 Task: Check the percentage active listings of natural gas utilities in the last 5 years.
Action: Mouse moved to (887, 200)
Screenshot: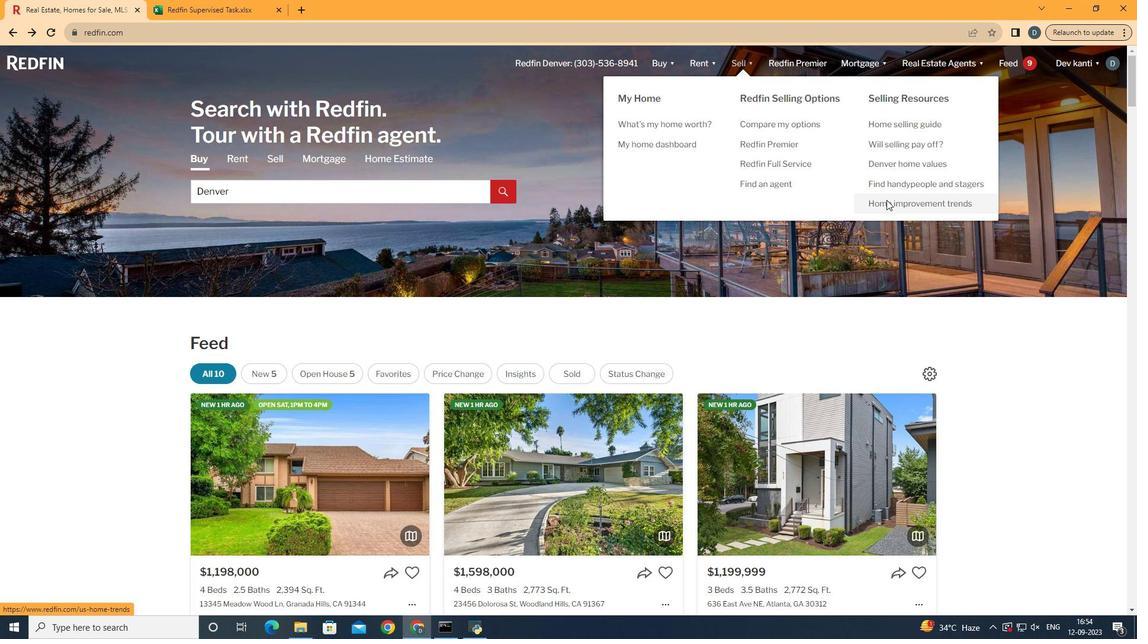 
Action: Mouse pressed left at (887, 200)
Screenshot: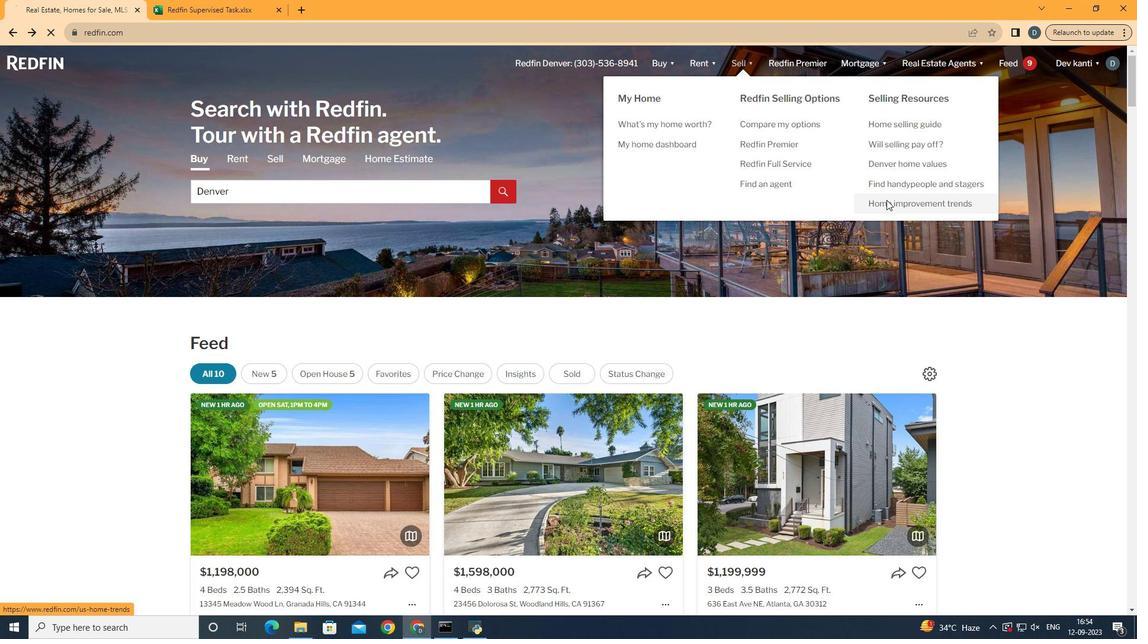 
Action: Mouse moved to (295, 231)
Screenshot: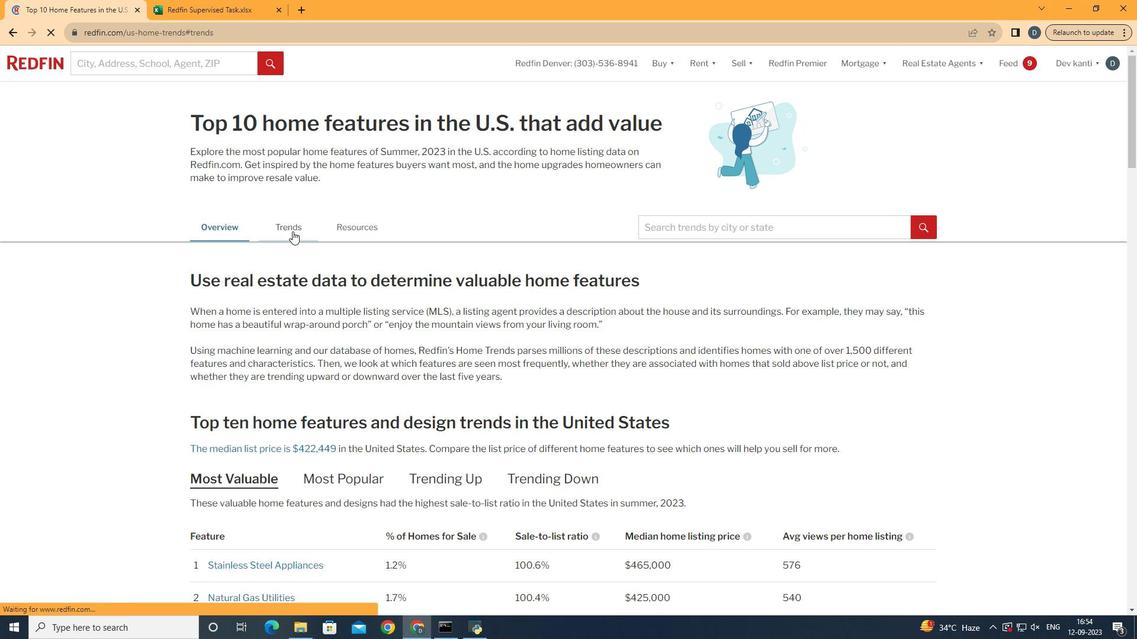 
Action: Mouse pressed left at (295, 231)
Screenshot: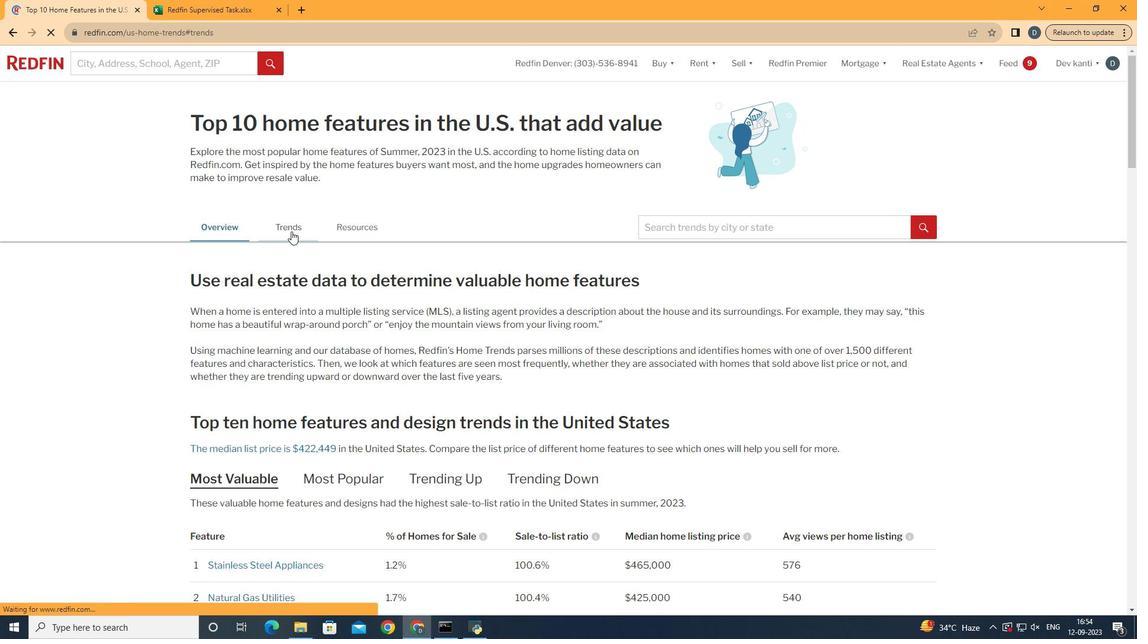 
Action: Mouse moved to (466, 322)
Screenshot: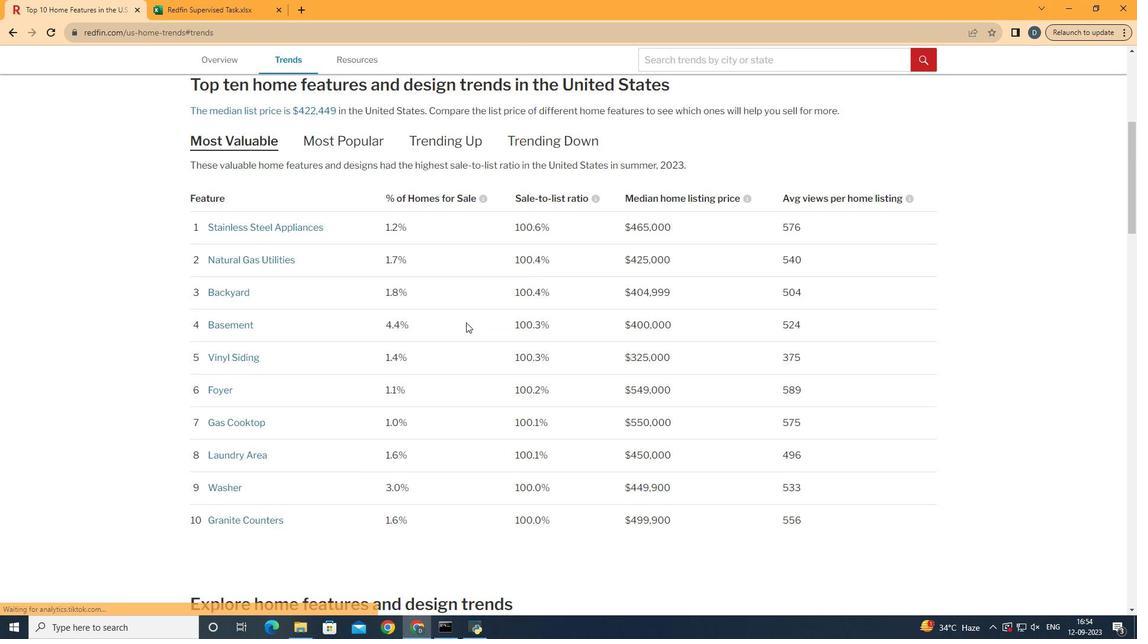 
Action: Mouse scrolled (466, 322) with delta (0, 0)
Screenshot: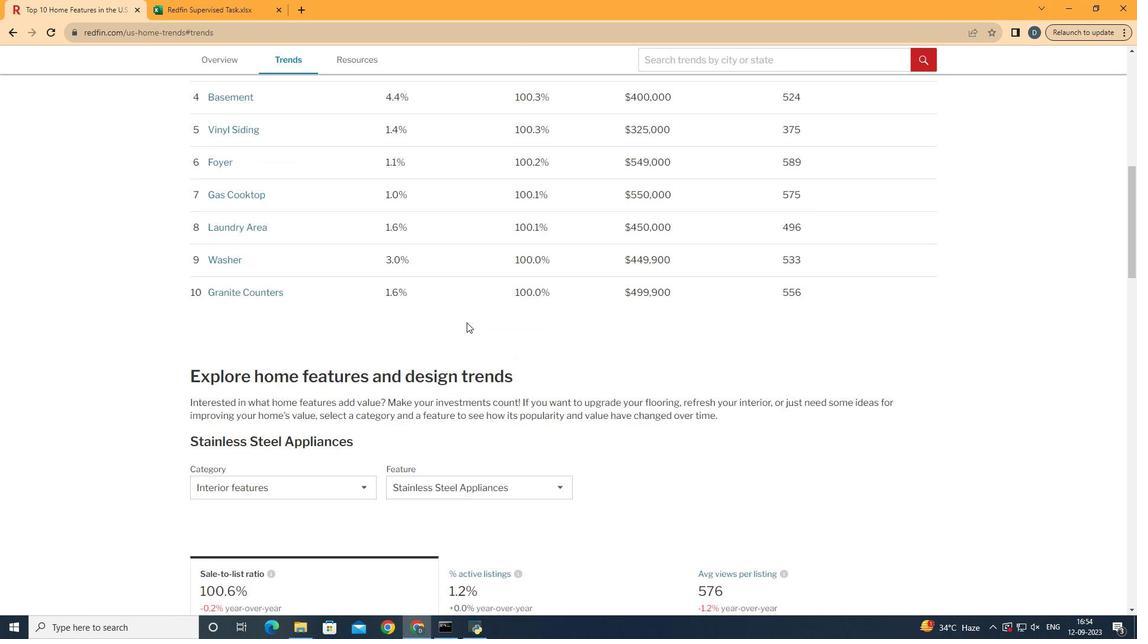 
Action: Mouse moved to (466, 322)
Screenshot: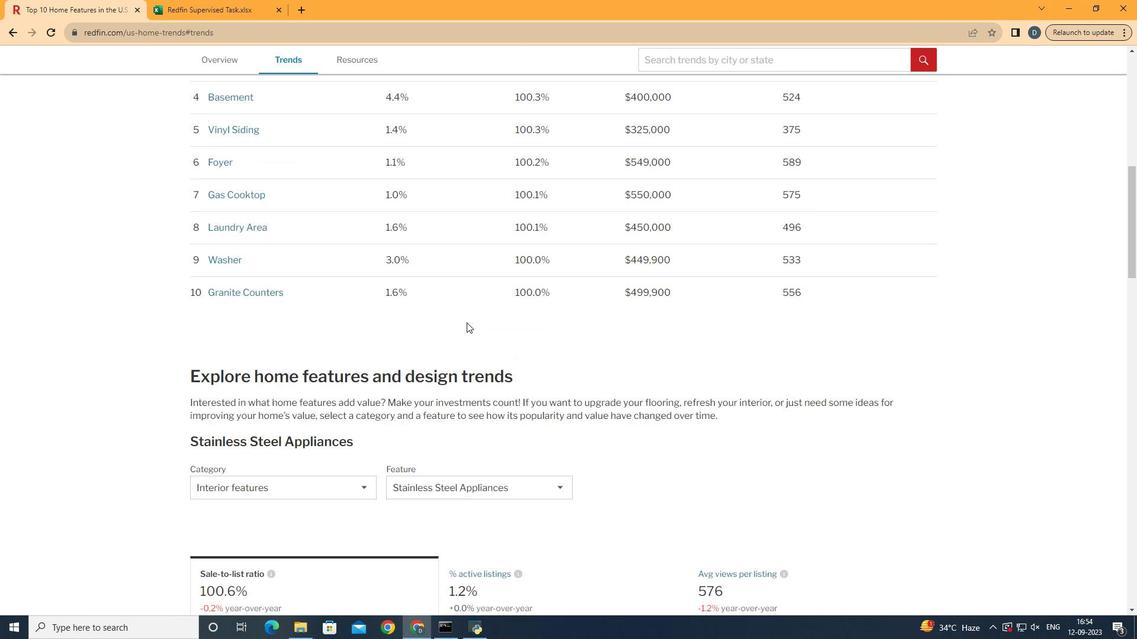 
Action: Mouse scrolled (466, 322) with delta (0, 0)
Screenshot: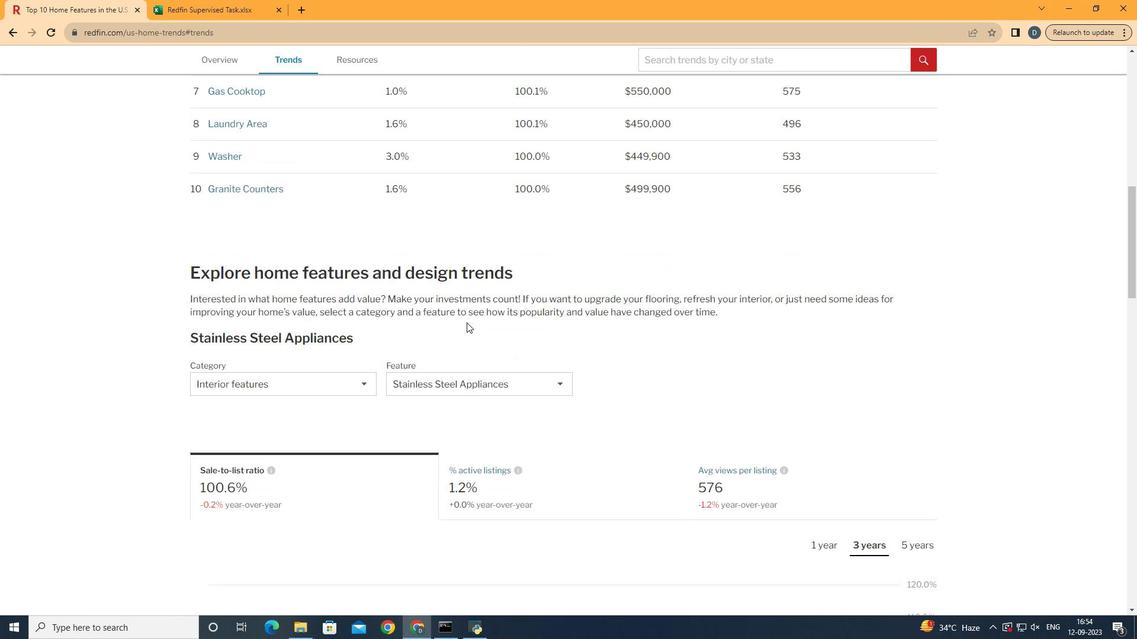 
Action: Mouse scrolled (466, 322) with delta (0, 0)
Screenshot: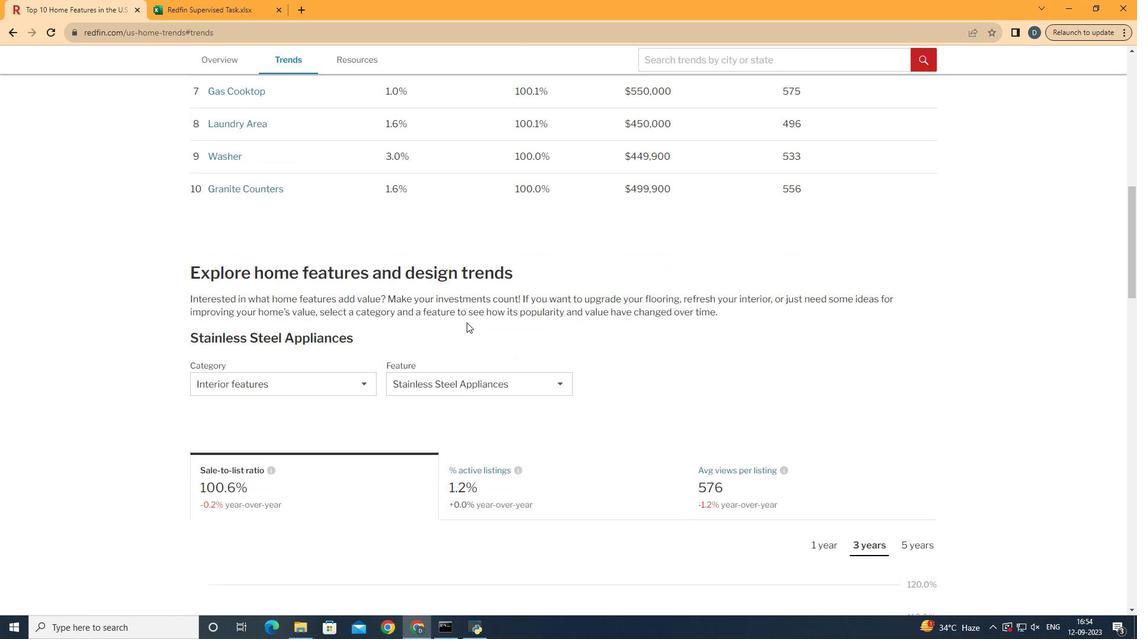
Action: Mouse scrolled (466, 322) with delta (0, 0)
Screenshot: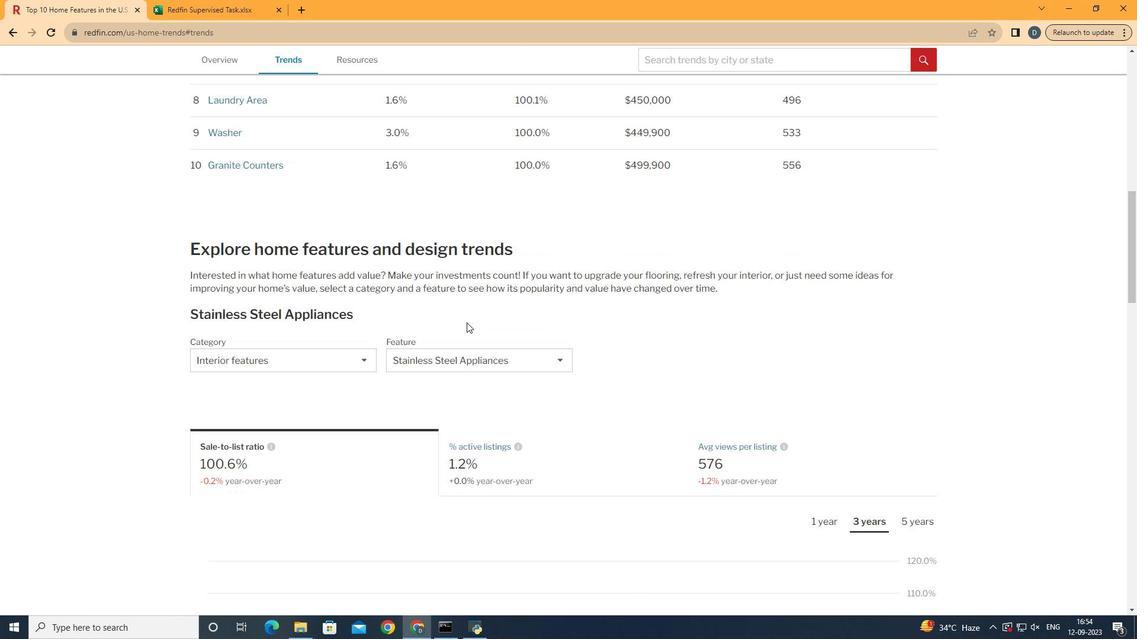 
Action: Mouse scrolled (466, 322) with delta (0, 0)
Screenshot: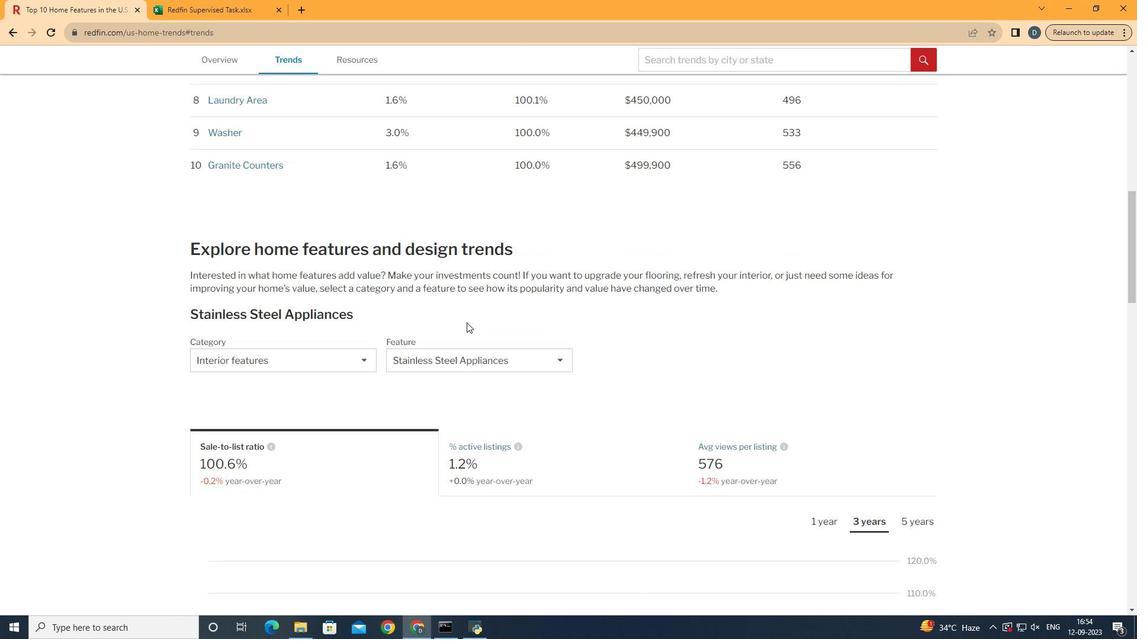 
Action: Mouse scrolled (466, 322) with delta (0, 0)
Screenshot: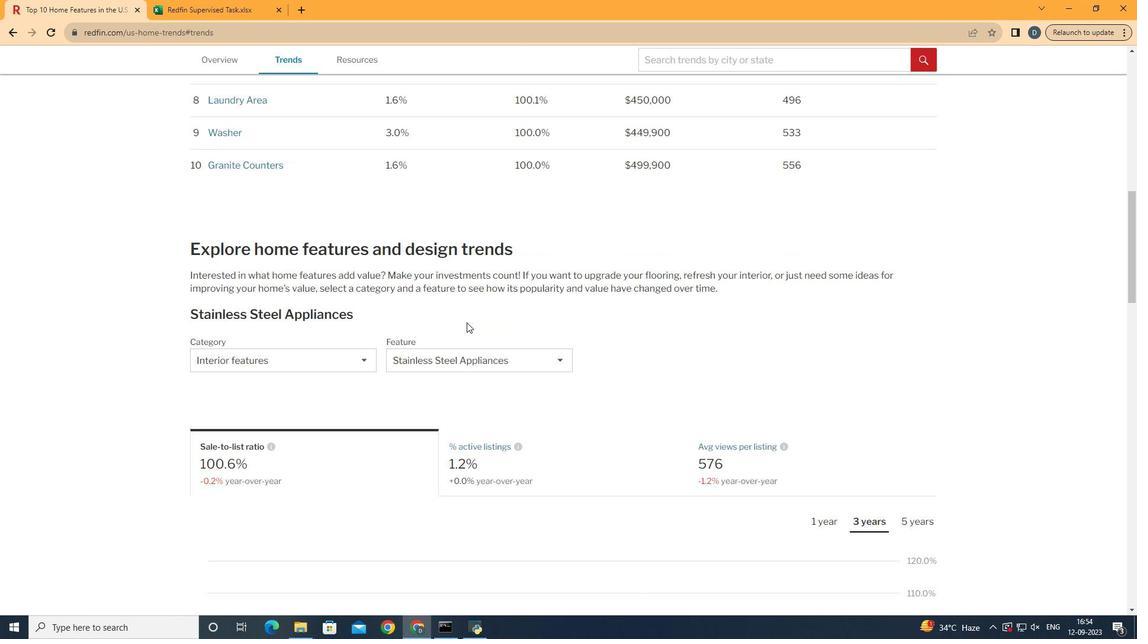 
Action: Mouse scrolled (466, 322) with delta (0, 0)
Screenshot: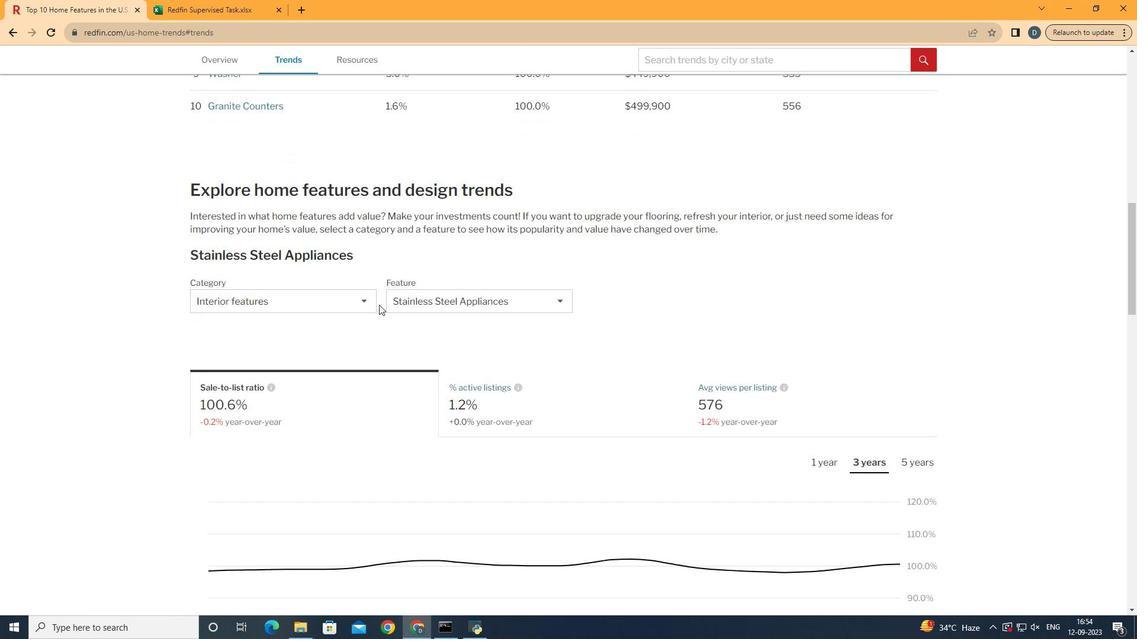 
Action: Mouse moved to (365, 298)
Screenshot: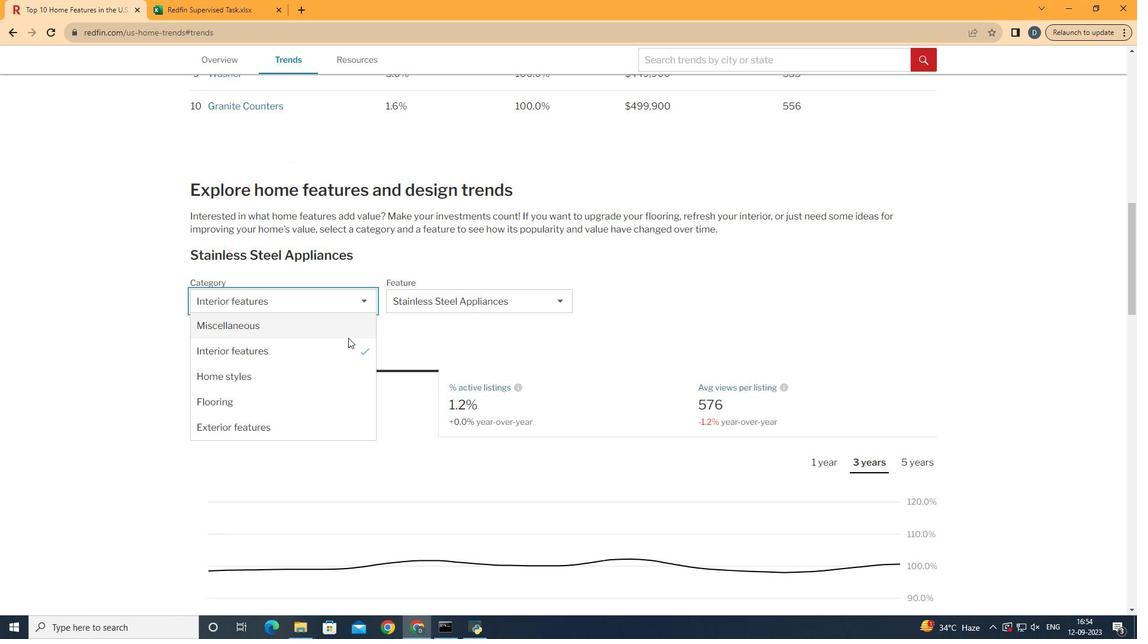 
Action: Mouse pressed left at (365, 298)
Screenshot: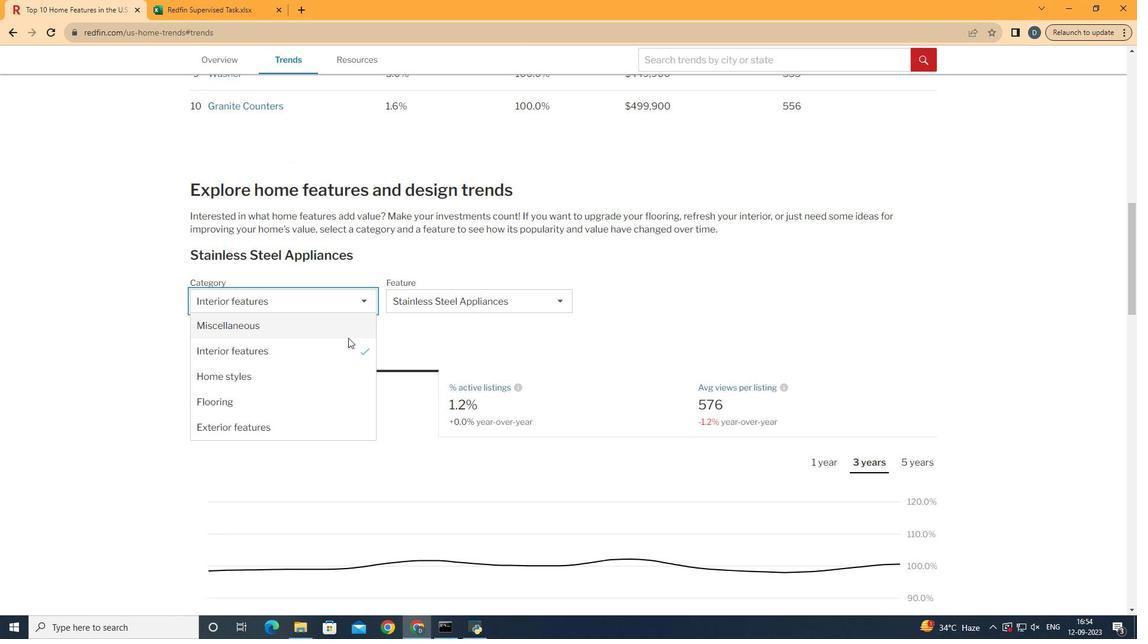 
Action: Mouse moved to (344, 356)
Screenshot: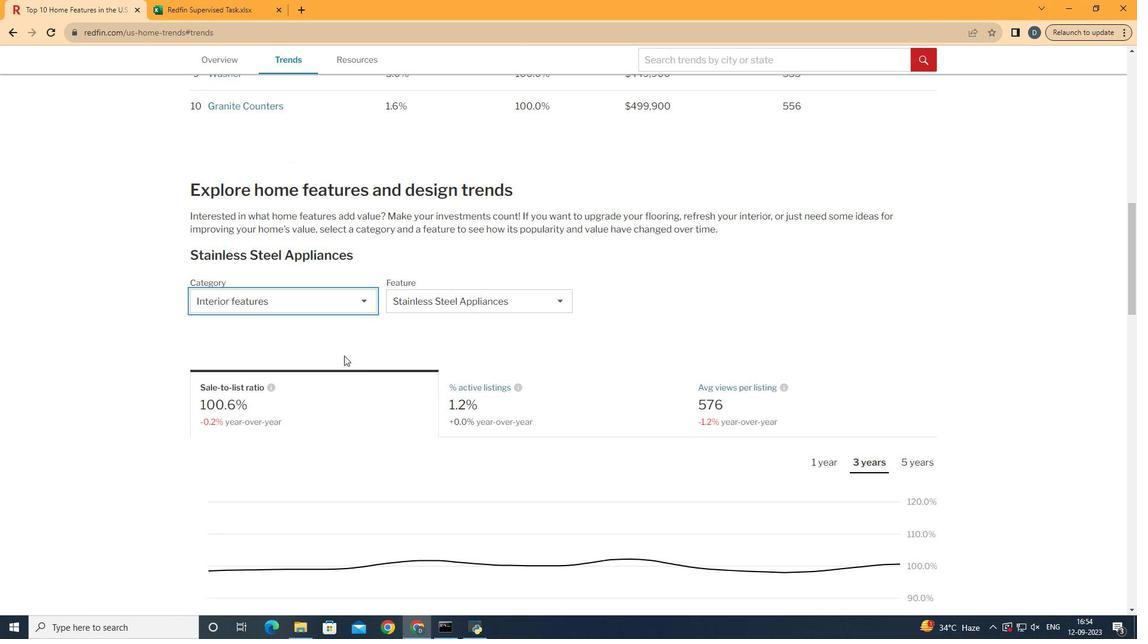 
Action: Mouse pressed left at (344, 356)
Screenshot: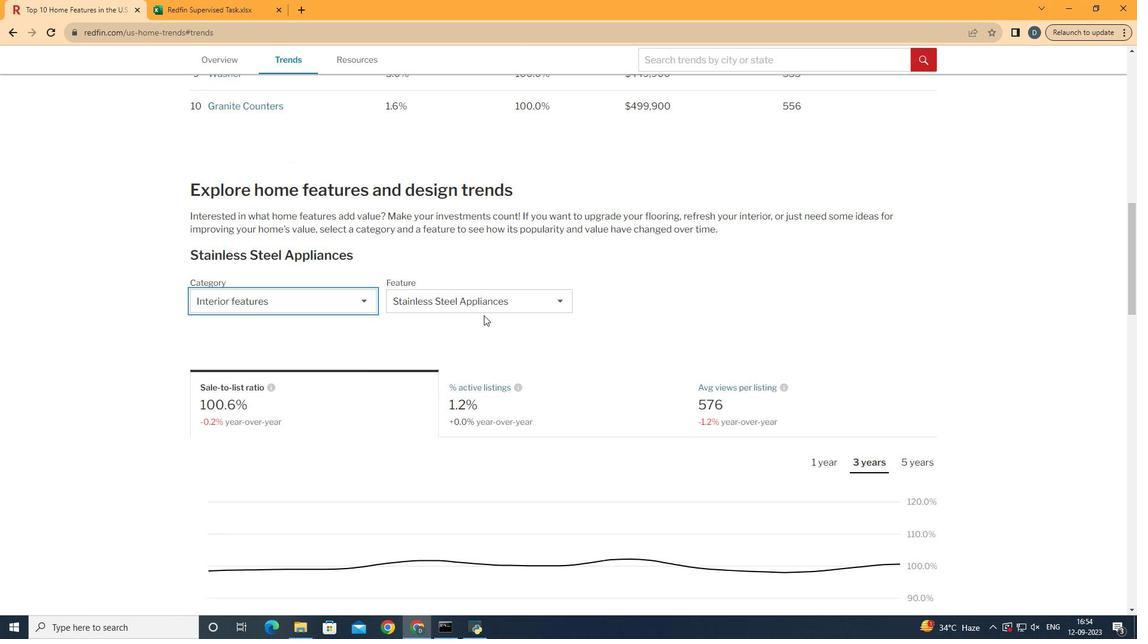 
Action: Mouse moved to (501, 309)
Screenshot: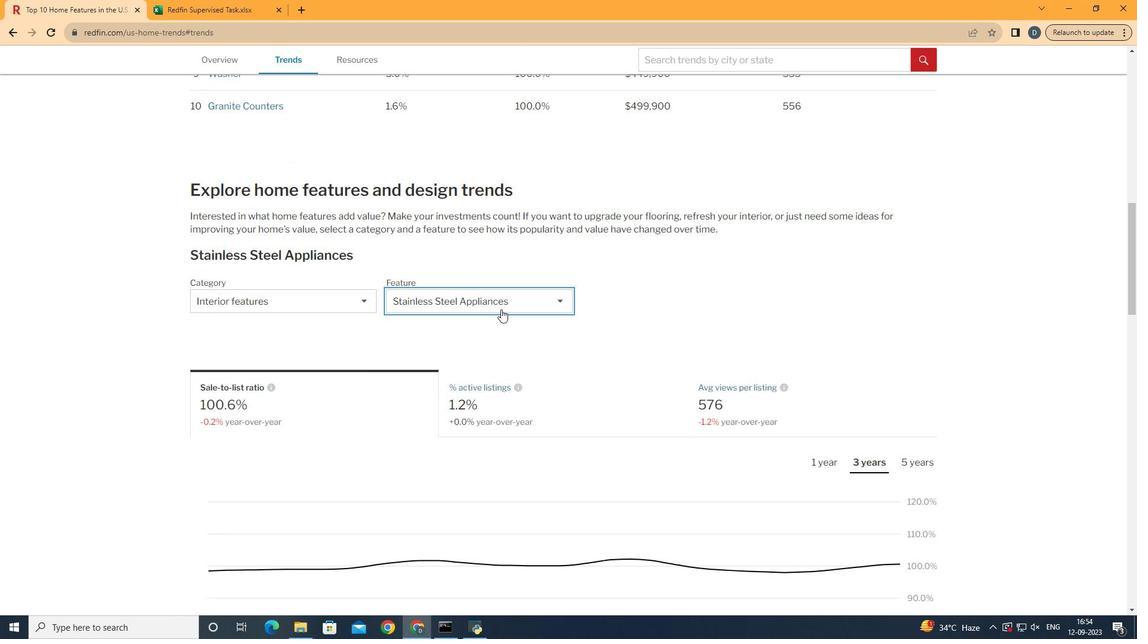 
Action: Mouse pressed left at (501, 309)
Screenshot: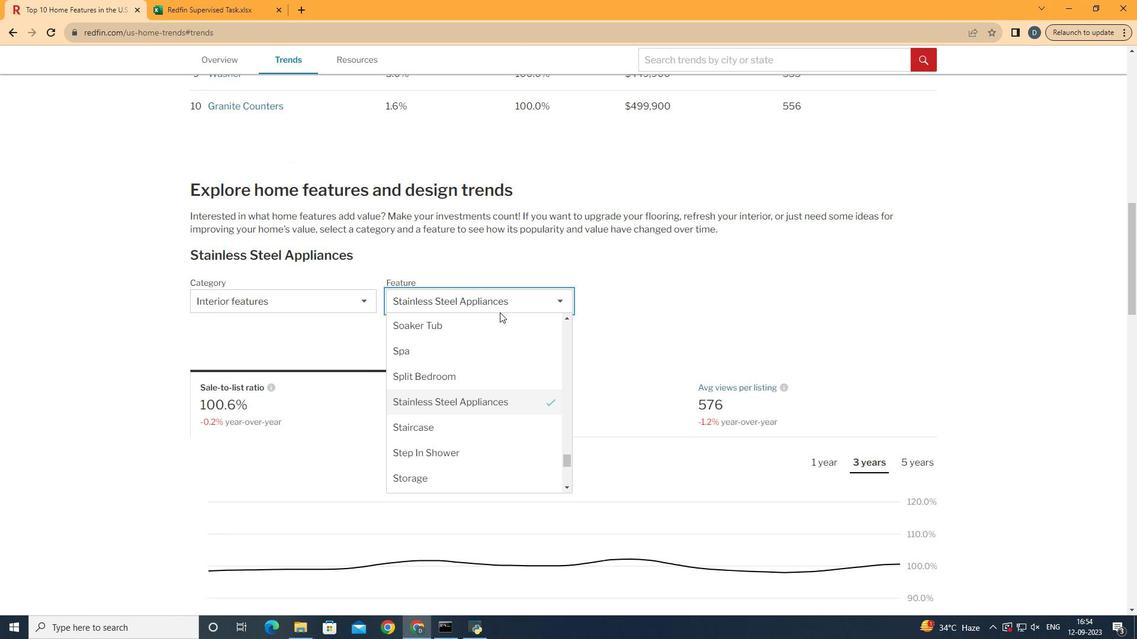 
Action: Mouse moved to (476, 376)
Screenshot: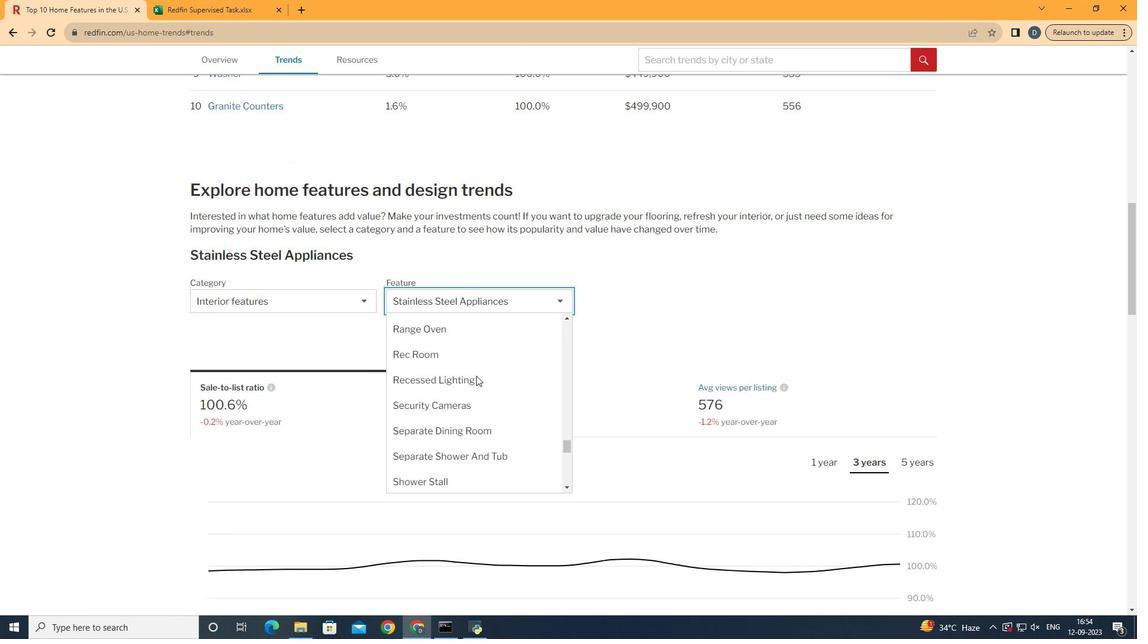 
Action: Mouse scrolled (476, 377) with delta (0, 0)
Screenshot: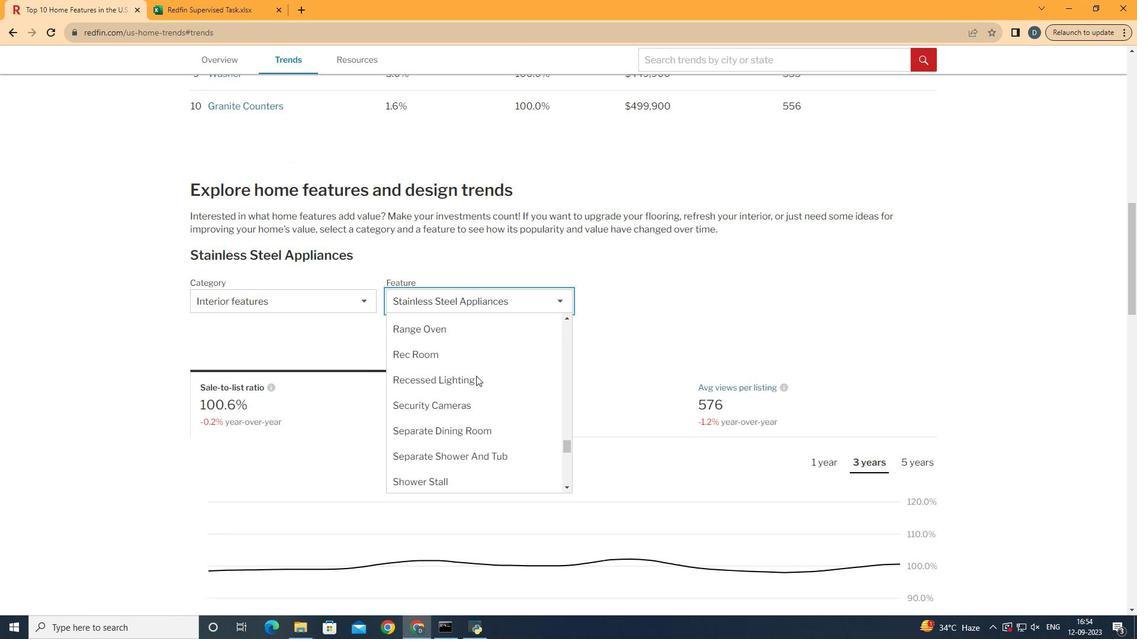 
Action: Mouse moved to (476, 376)
Screenshot: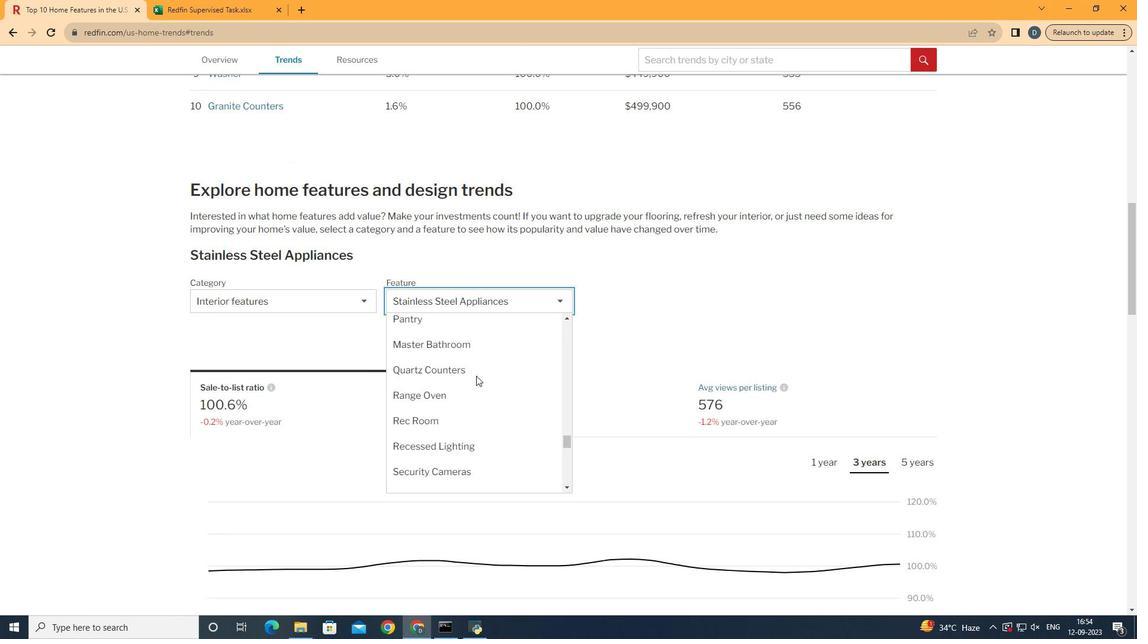 
Action: Mouse scrolled (476, 376) with delta (0, 0)
Screenshot: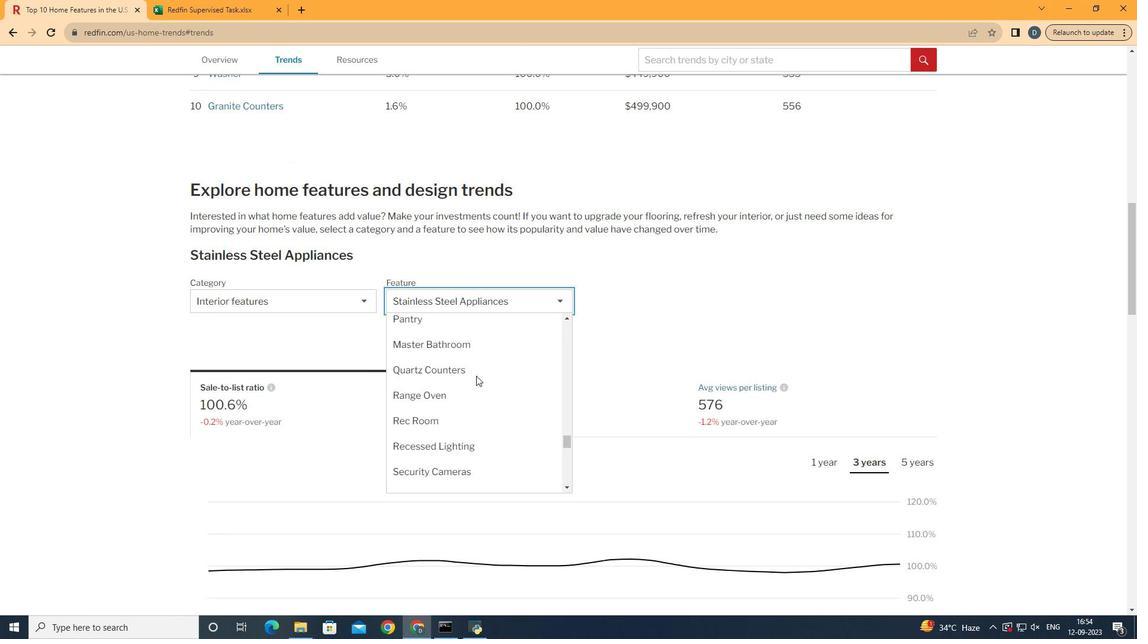 
Action: Mouse scrolled (476, 376) with delta (0, 0)
Screenshot: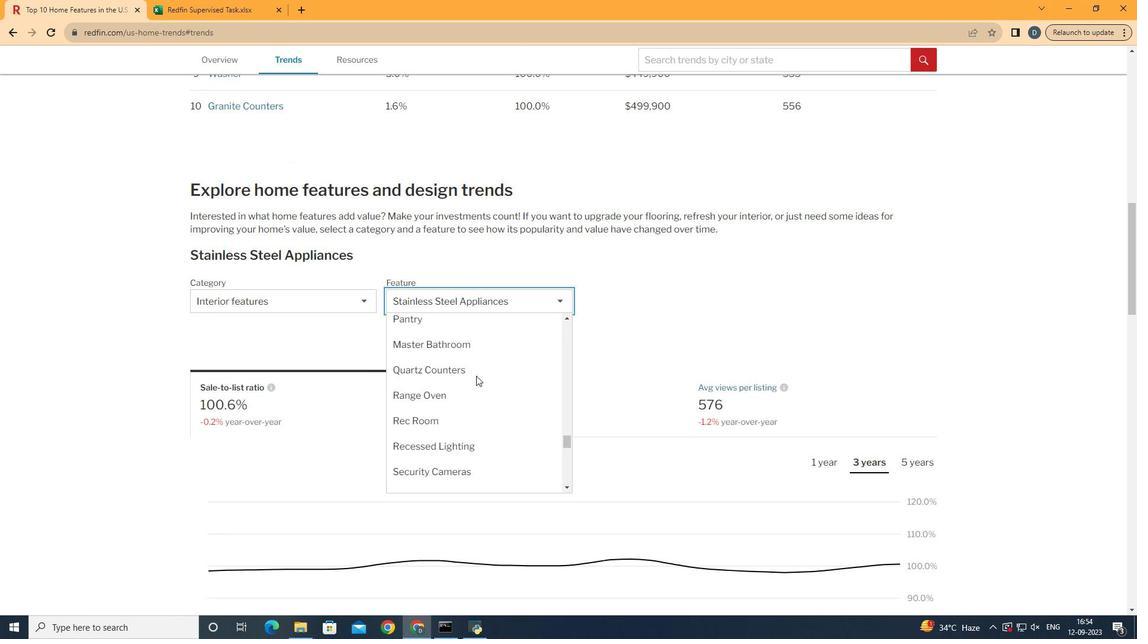 
Action: Mouse scrolled (476, 376) with delta (0, 0)
Screenshot: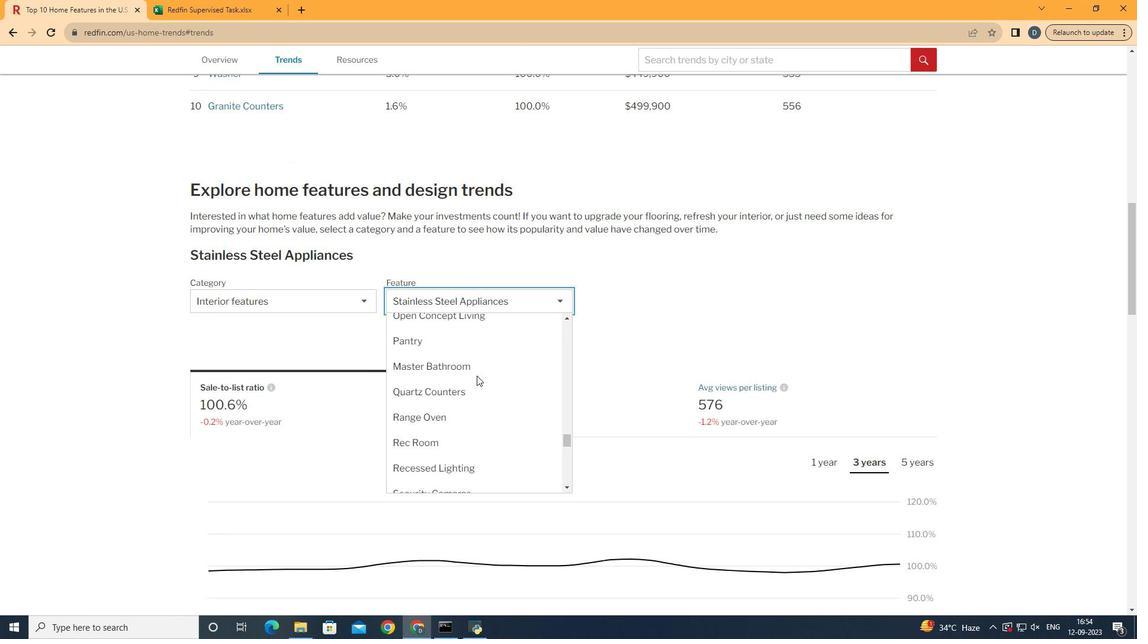 
Action: Mouse scrolled (476, 376) with delta (0, 0)
Screenshot: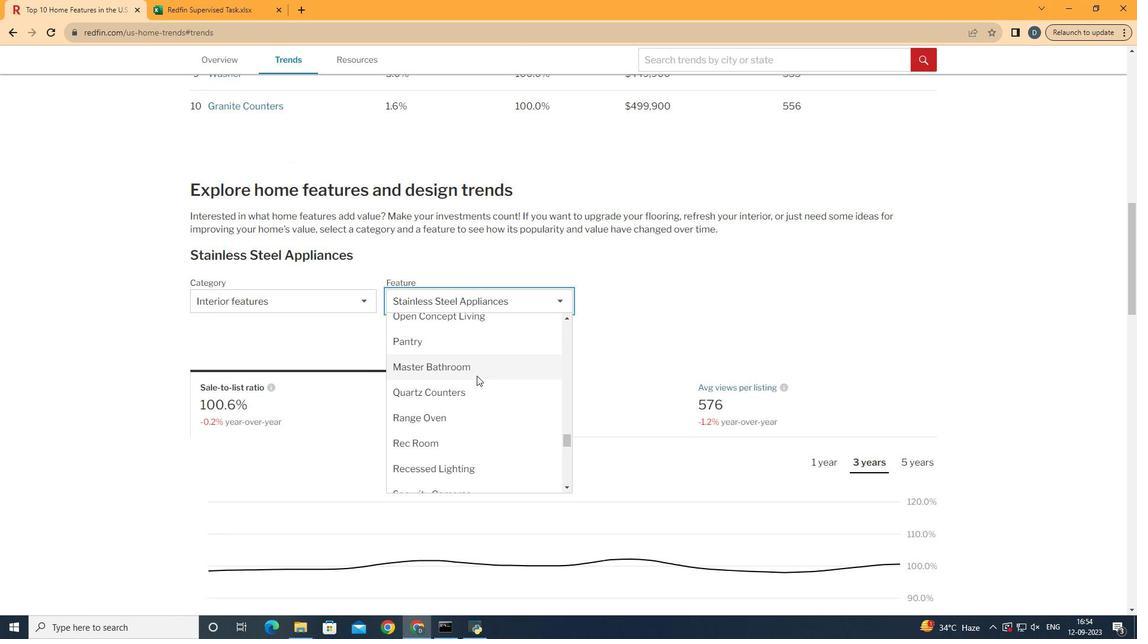 
Action: Mouse moved to (477, 376)
Screenshot: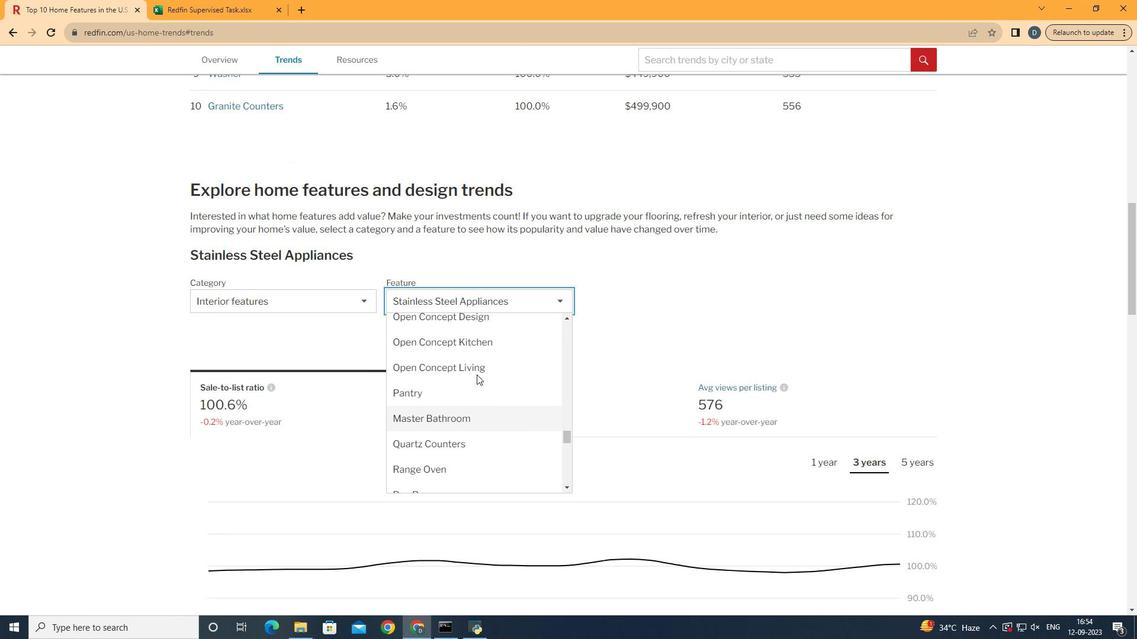 
Action: Mouse scrolled (477, 376) with delta (0, 0)
Screenshot: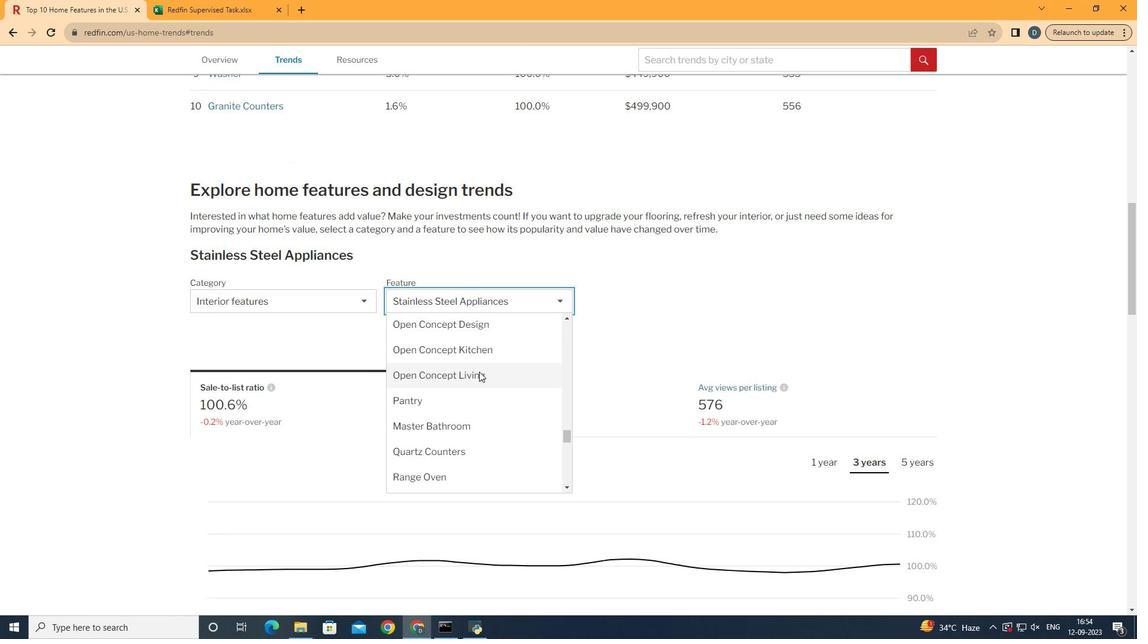 
Action: Mouse moved to (479, 372)
Screenshot: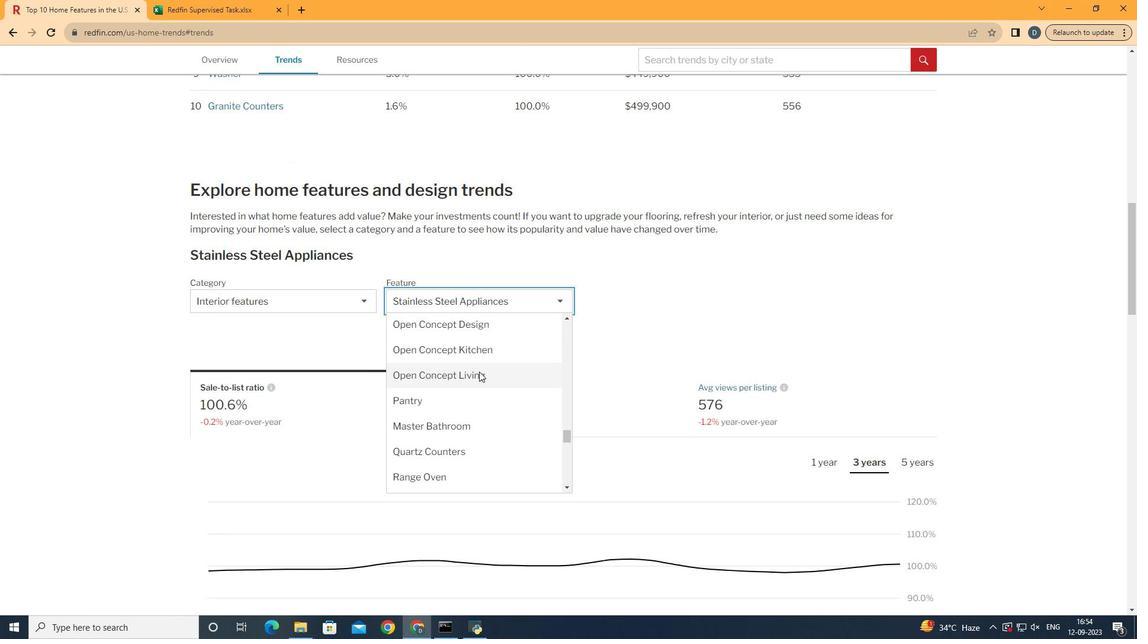 
Action: Mouse scrolled (479, 372) with delta (0, 0)
Screenshot: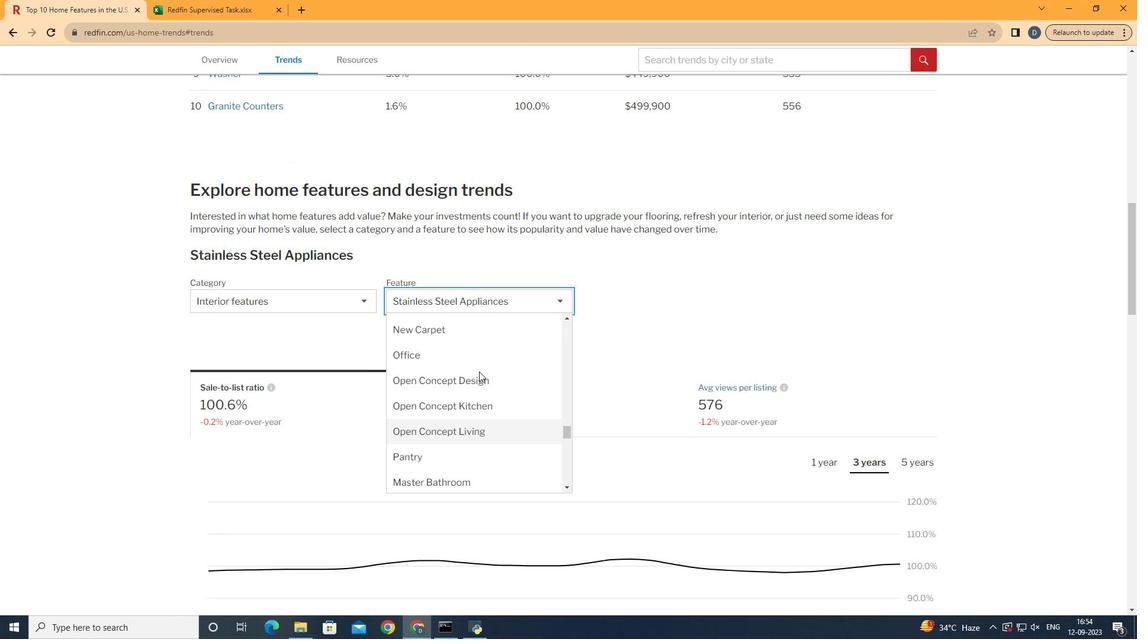 
Action: Mouse scrolled (479, 372) with delta (0, 0)
Screenshot: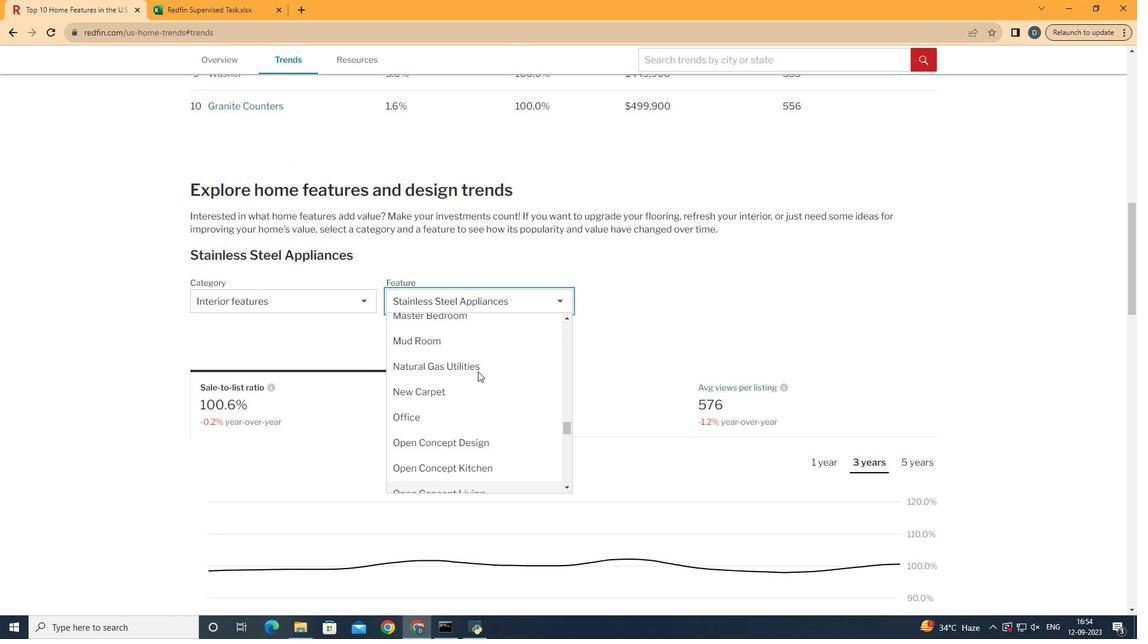 
Action: Mouse moved to (487, 373)
Screenshot: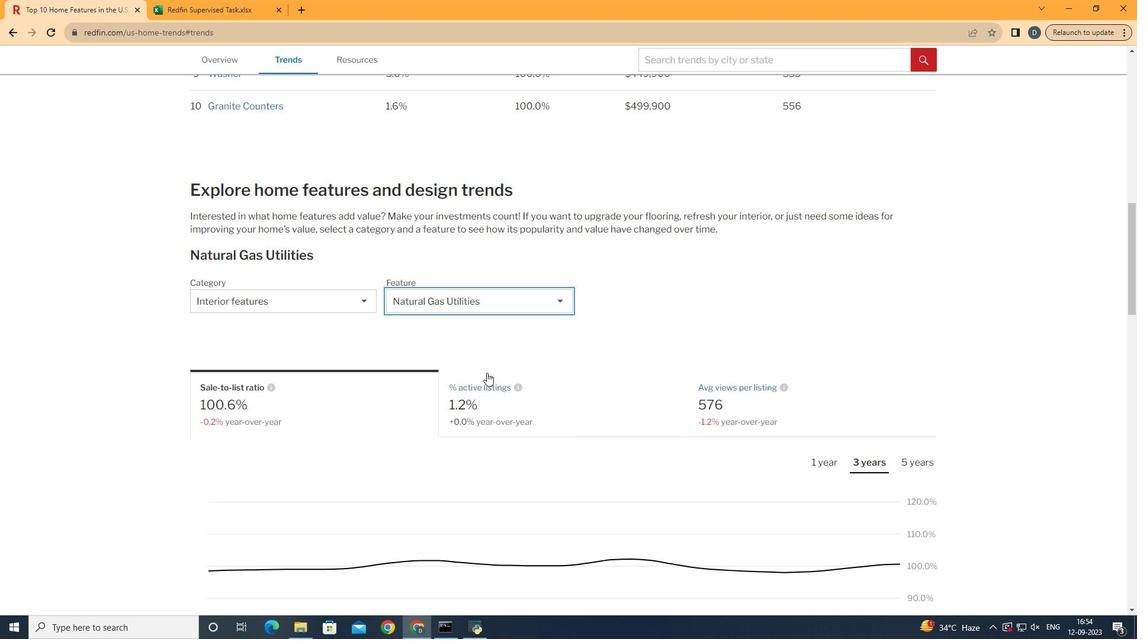 
Action: Mouse pressed left at (487, 373)
Screenshot: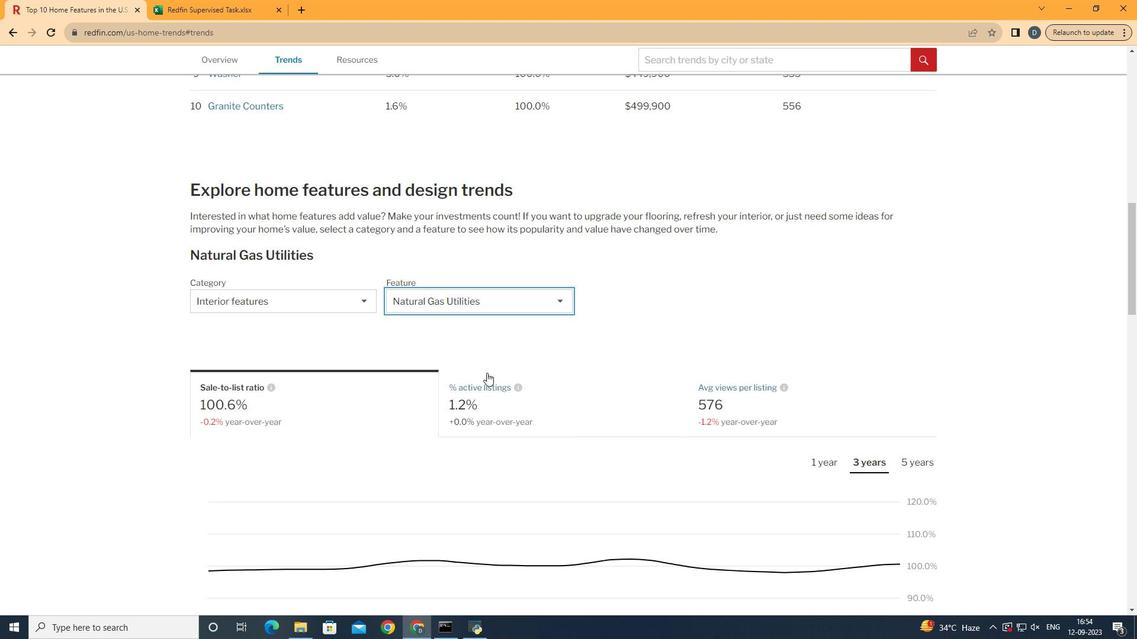 
Action: Mouse moved to (653, 394)
Screenshot: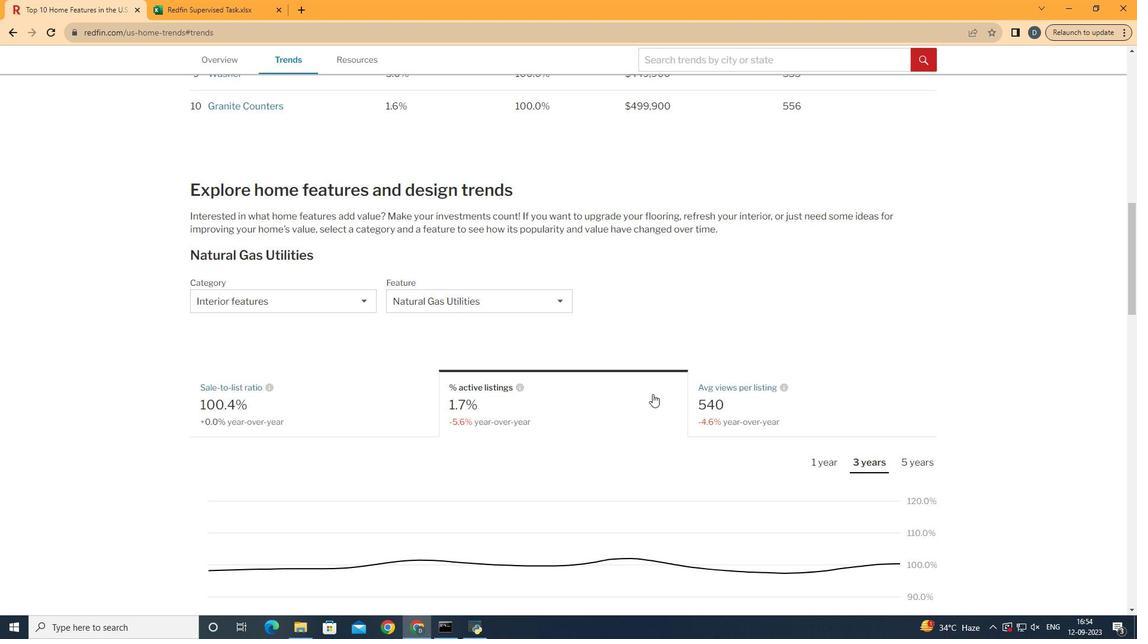 
Action: Mouse pressed left at (653, 394)
Screenshot: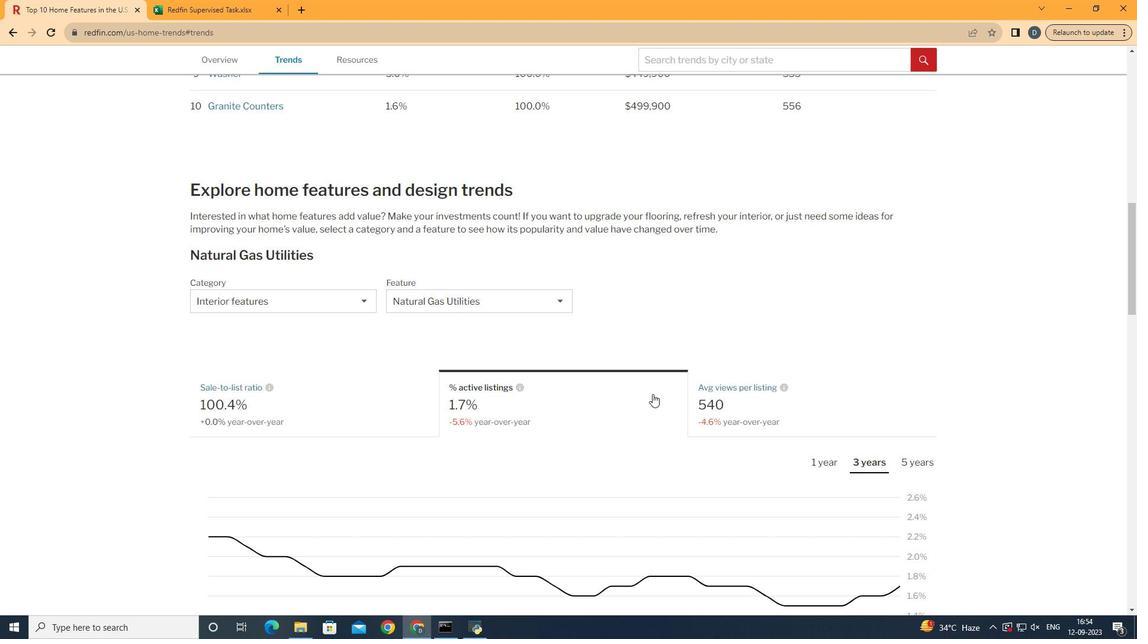 
Action: Mouse moved to (919, 465)
Screenshot: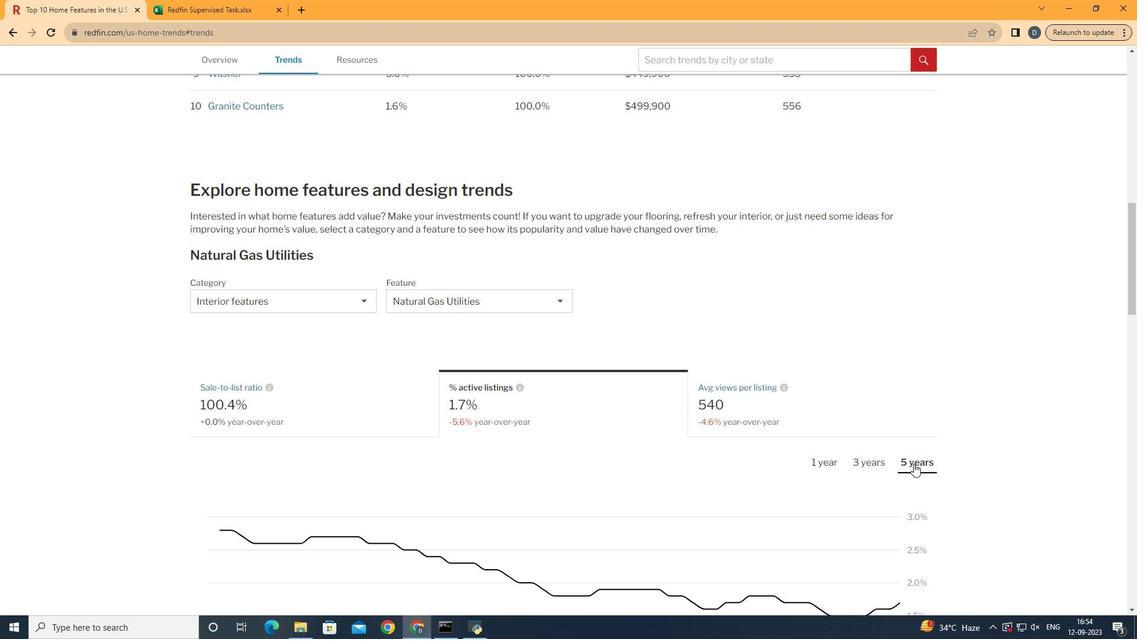 
Action: Mouse pressed left at (919, 465)
Screenshot: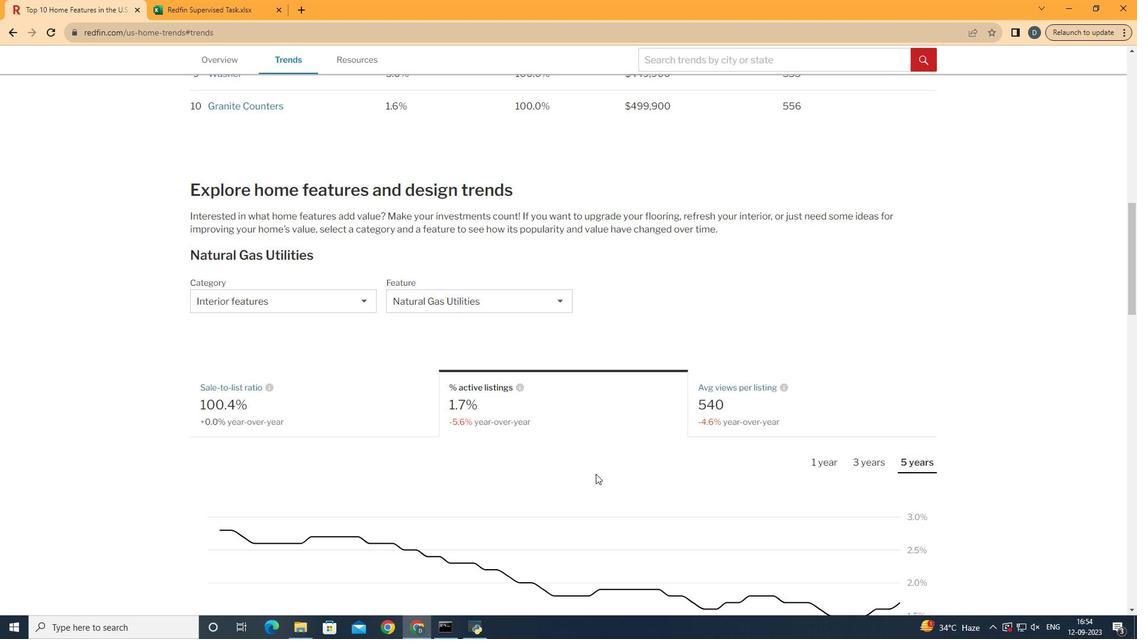 
Action: Mouse moved to (461, 463)
Screenshot: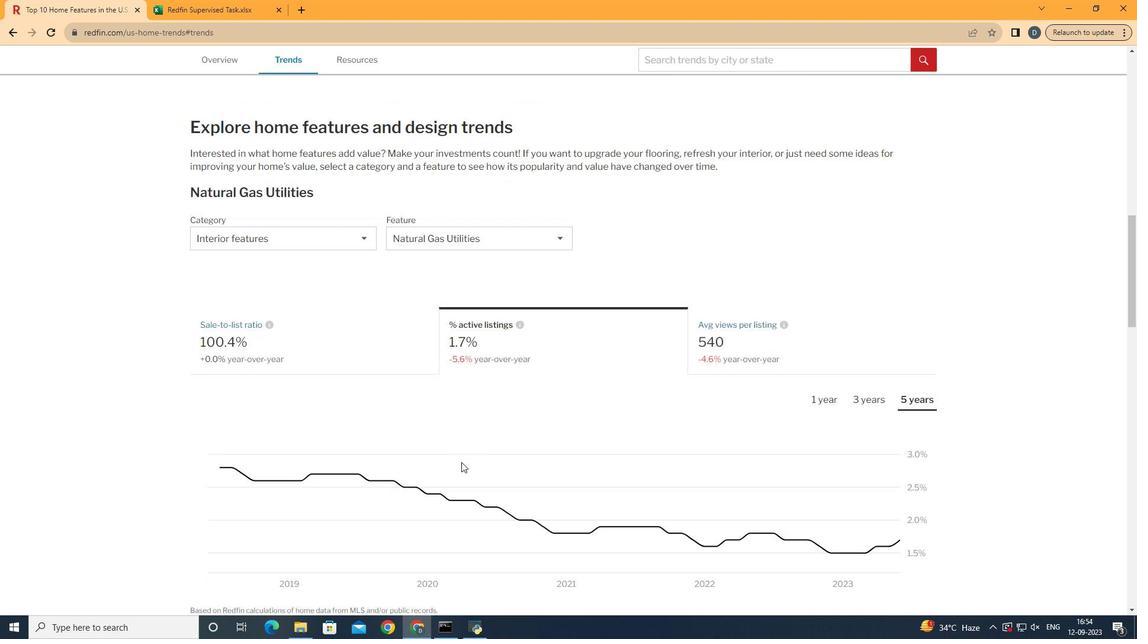 
Action: Mouse scrolled (461, 463) with delta (0, 0)
Screenshot: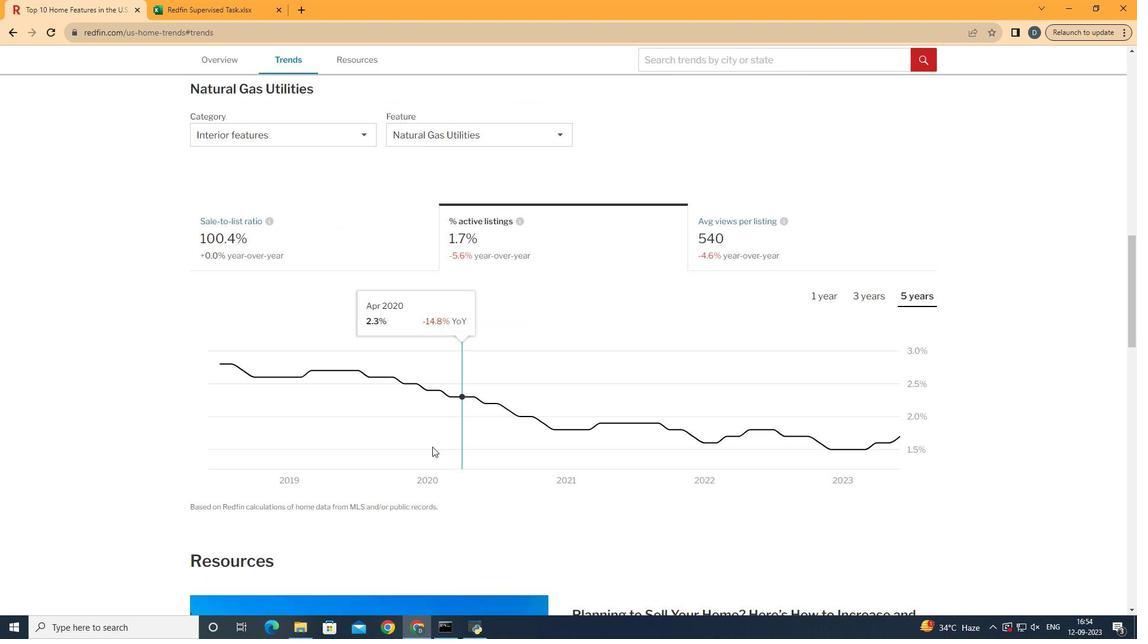 
Action: Mouse scrolled (461, 463) with delta (0, 0)
Screenshot: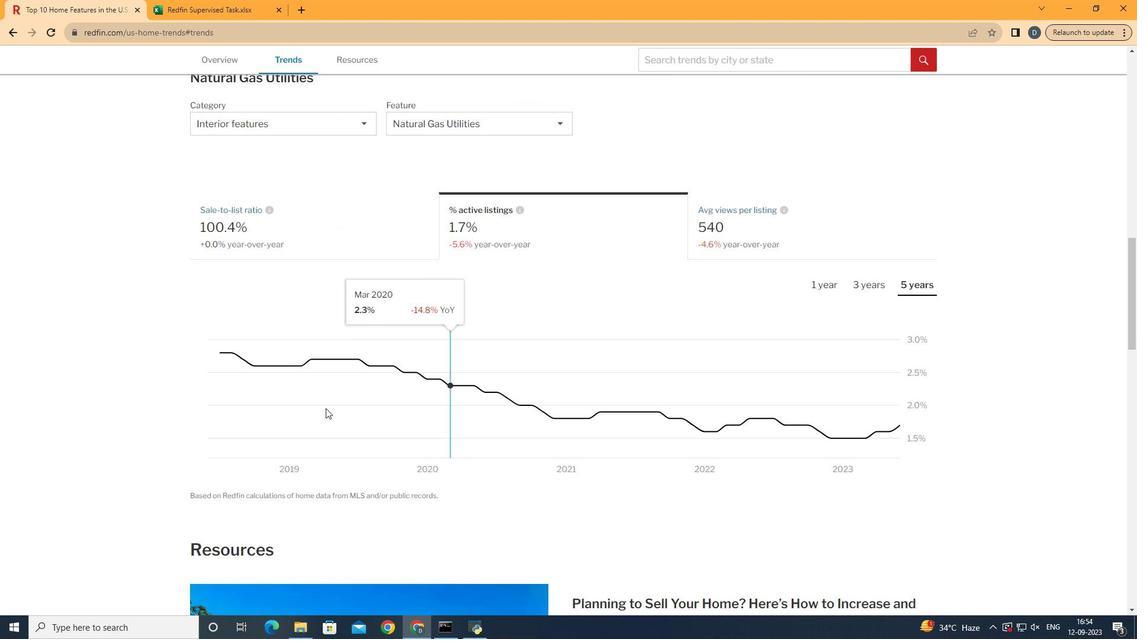 
Action: Mouse scrolled (461, 463) with delta (0, 0)
Screenshot: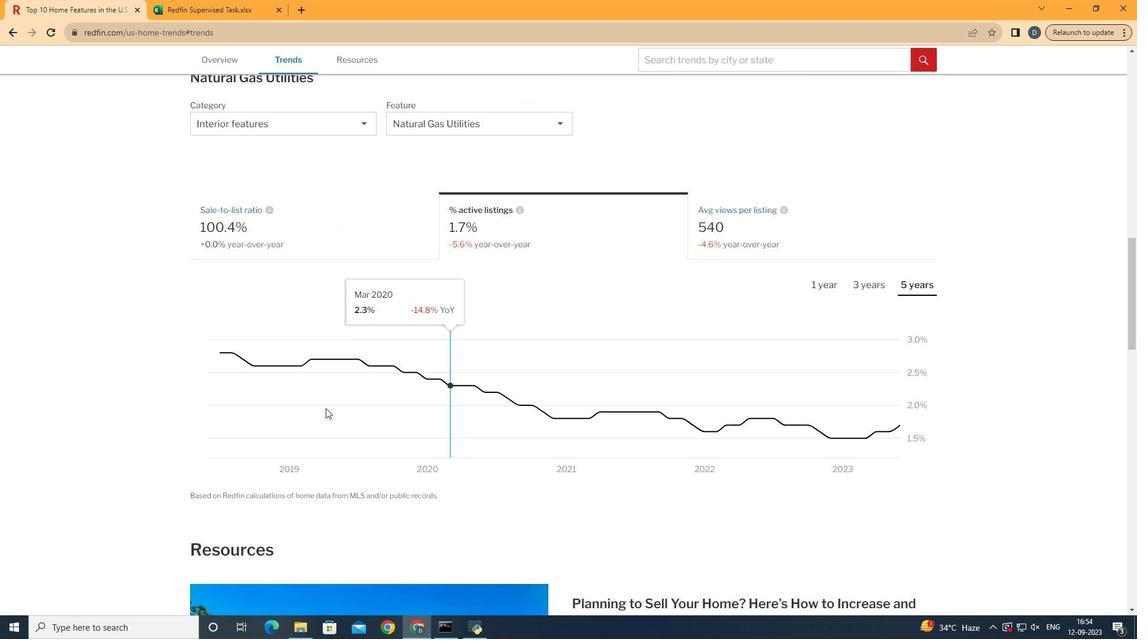 
Action: Mouse moved to (922, 437)
Screenshot: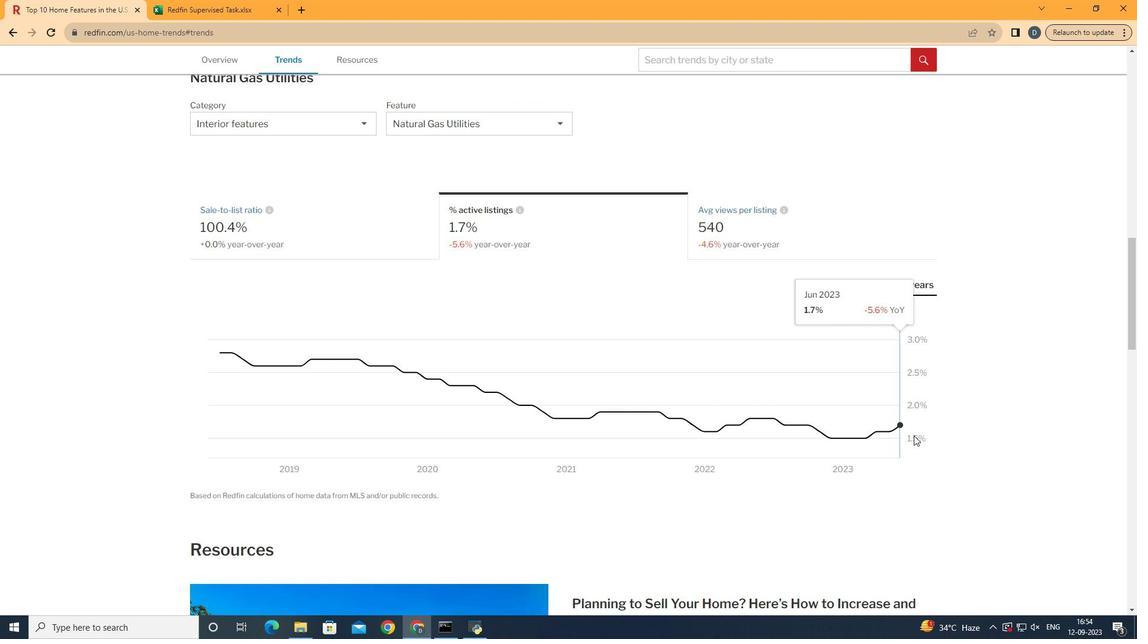 
